 Task: Add Attachment from computer to Card Card0000000297 in Board Board0000000075 in Workspace WS0000000025 in Trello. Add Cover Purple to Card Card0000000297 in Board Board0000000075 in Workspace WS0000000025 in Trello. Add "Move Card To …" Button titled Button0000000297 to "top" of the list "To Do" to Card Card0000000297 in Board Board0000000075 in Workspace WS0000000025 in Trello. Add Description DS0000000297 to Card Card0000000297 in Board Board0000000075 in Workspace WS0000000025 in Trello. Add Comment CM0000000297 to Card Card0000000297 in Board Board0000000075 in Workspace WS0000000025 in Trello
Action: Mouse moved to (325, 216)
Screenshot: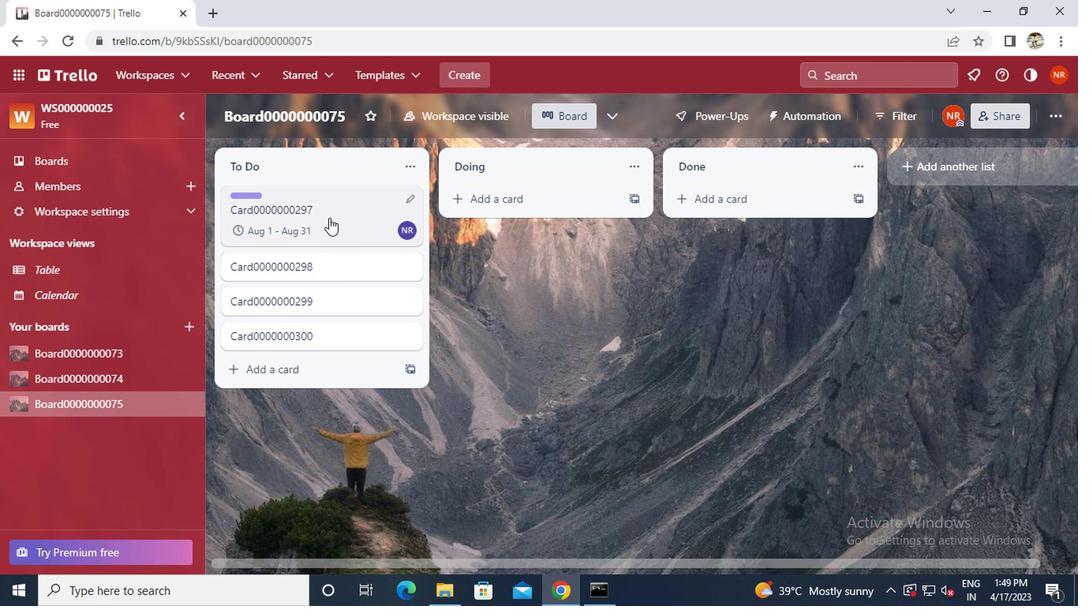 
Action: Mouse pressed left at (325, 216)
Screenshot: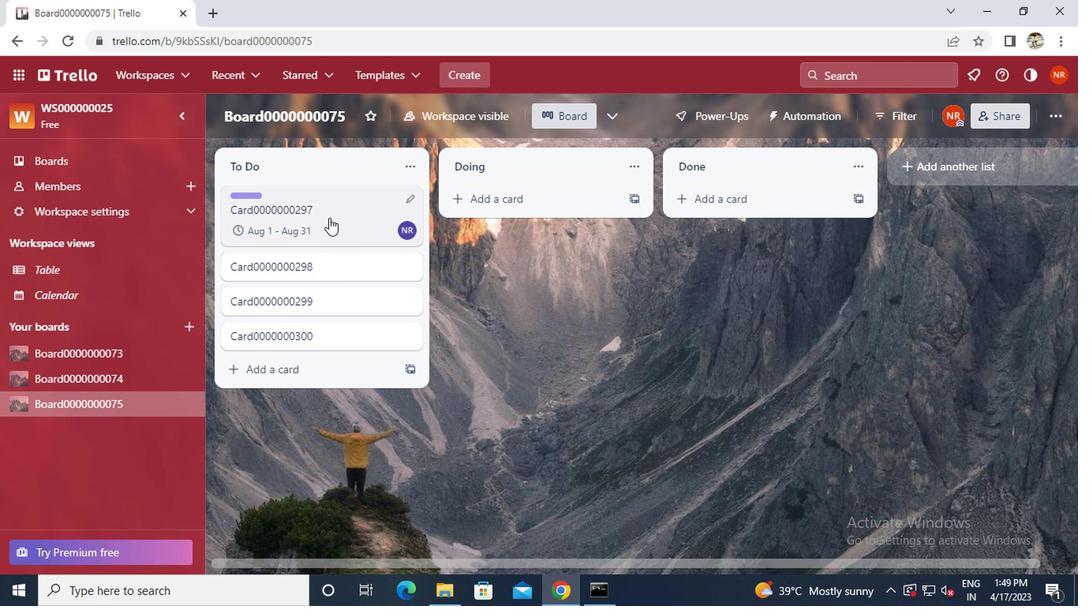 
Action: Mouse moved to (718, 324)
Screenshot: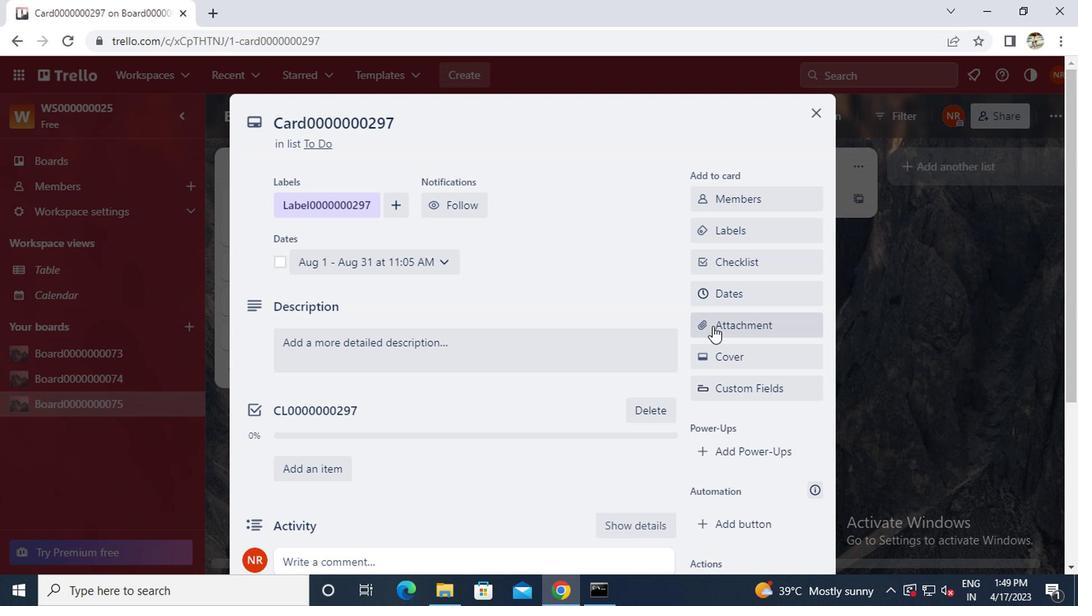 
Action: Mouse pressed left at (718, 324)
Screenshot: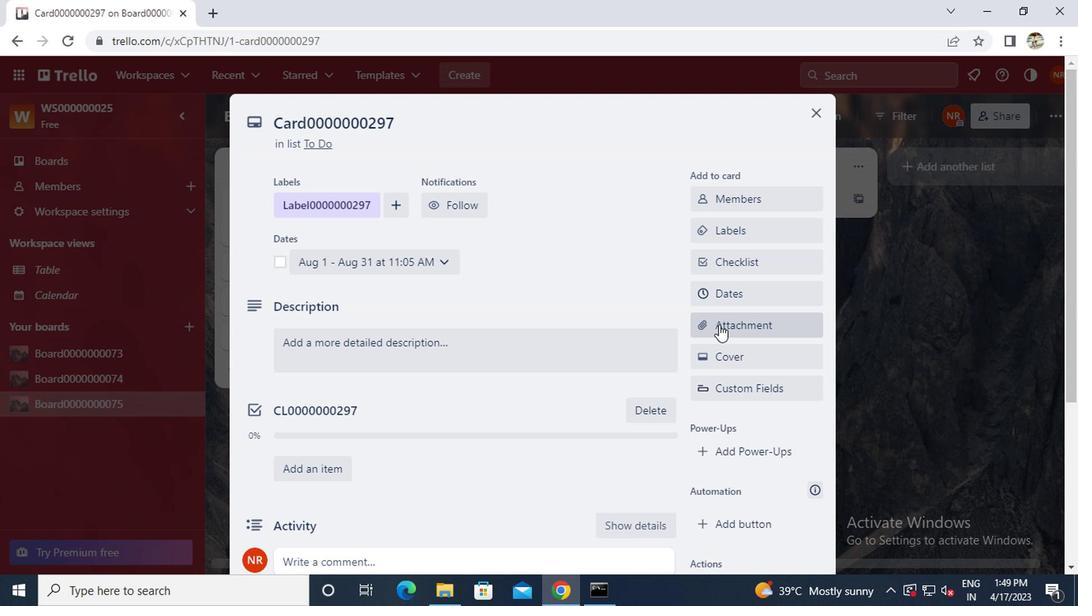 
Action: Mouse moved to (714, 151)
Screenshot: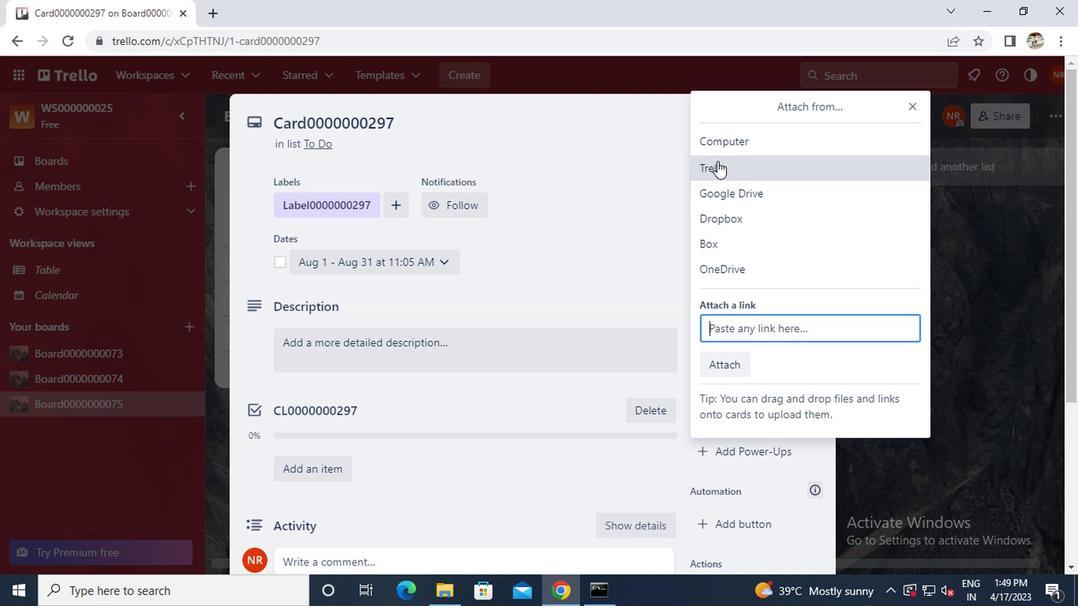 
Action: Mouse pressed left at (714, 151)
Screenshot: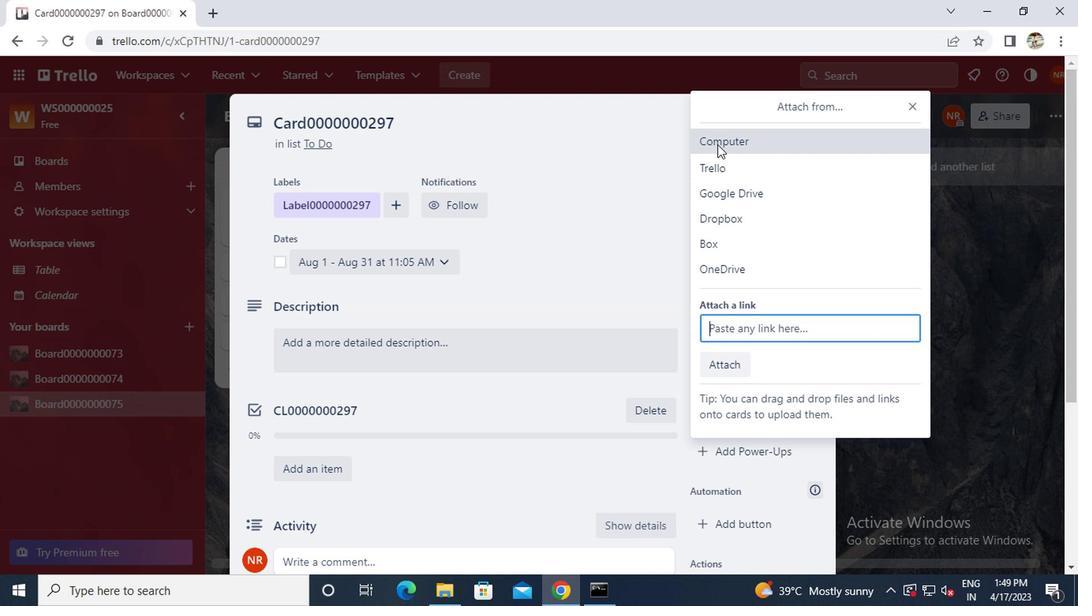 
Action: Mouse moved to (304, 194)
Screenshot: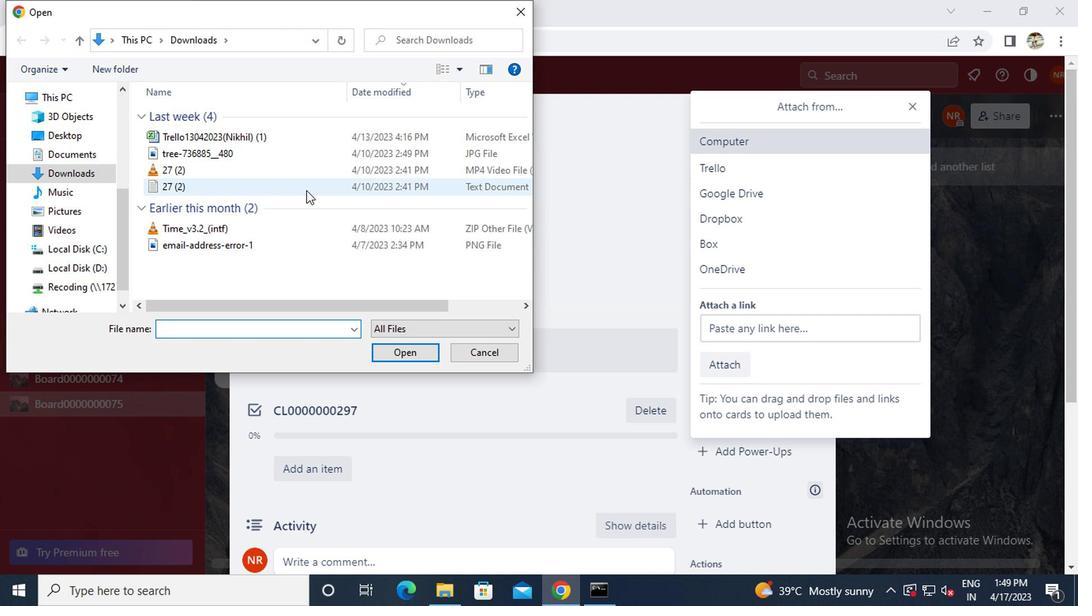 
Action: Mouse pressed left at (304, 194)
Screenshot: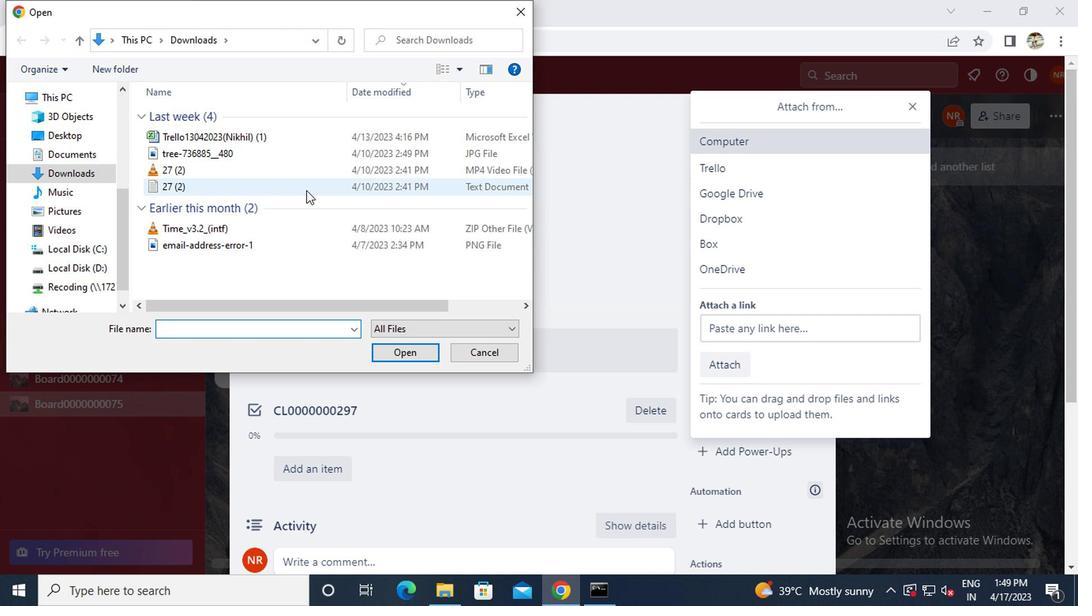 
Action: Mouse moved to (400, 354)
Screenshot: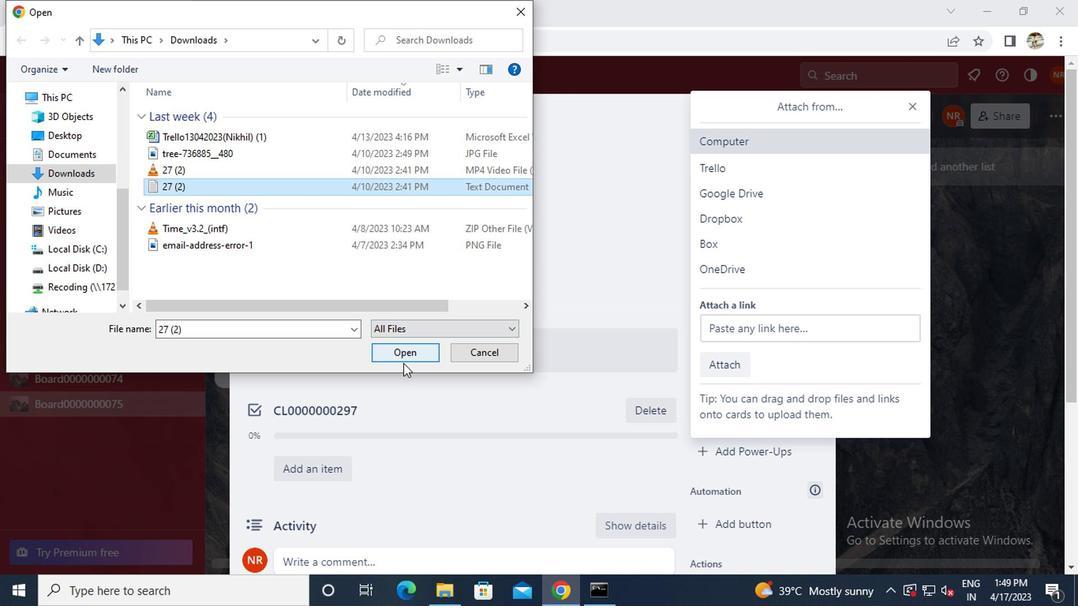 
Action: Mouse pressed left at (400, 354)
Screenshot: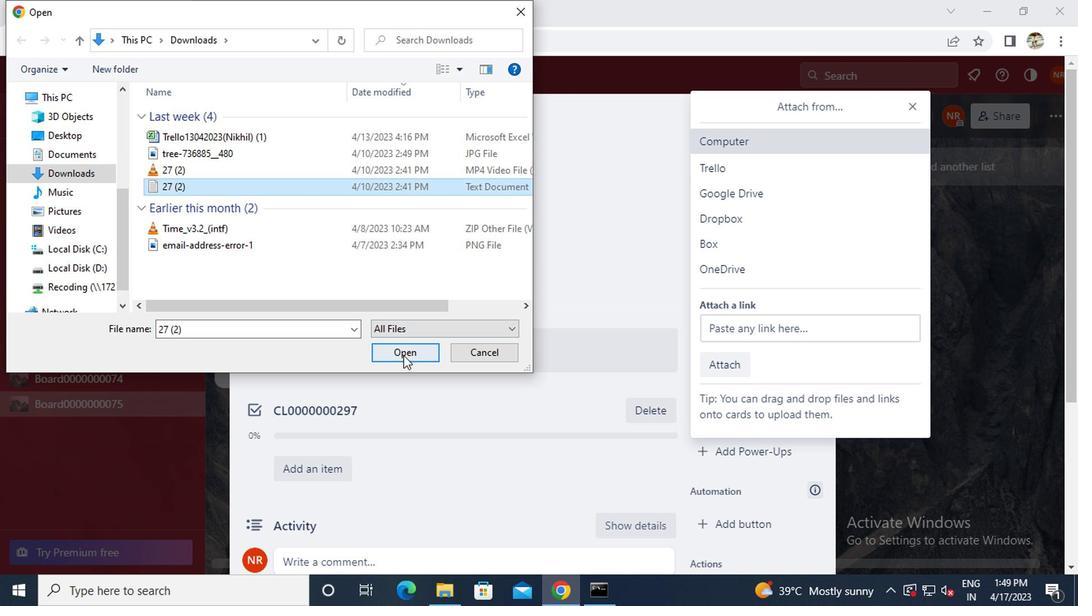 
Action: Mouse moved to (712, 354)
Screenshot: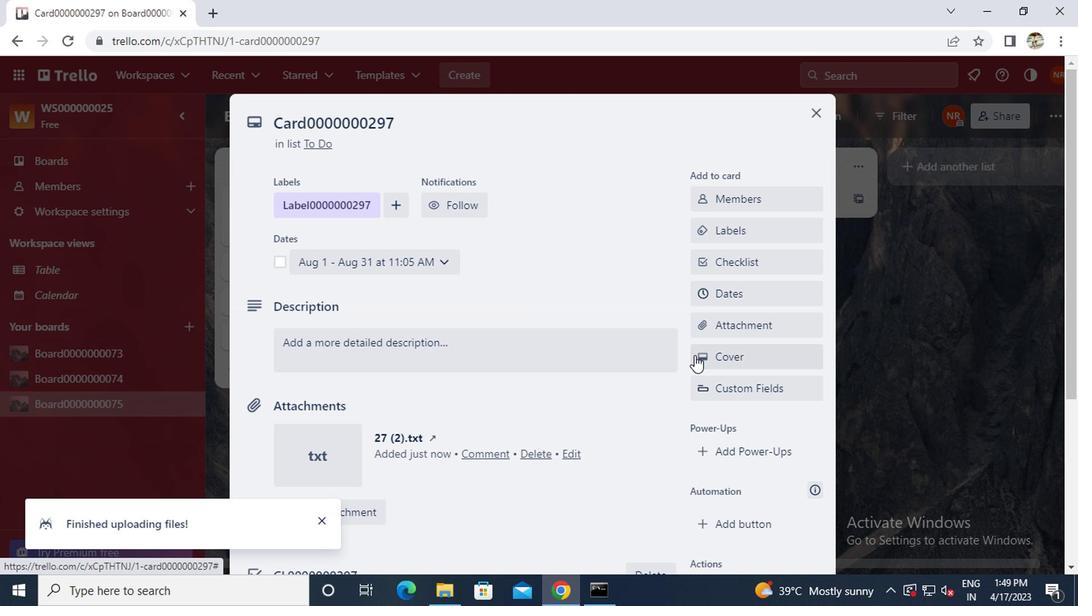 
Action: Mouse pressed left at (712, 354)
Screenshot: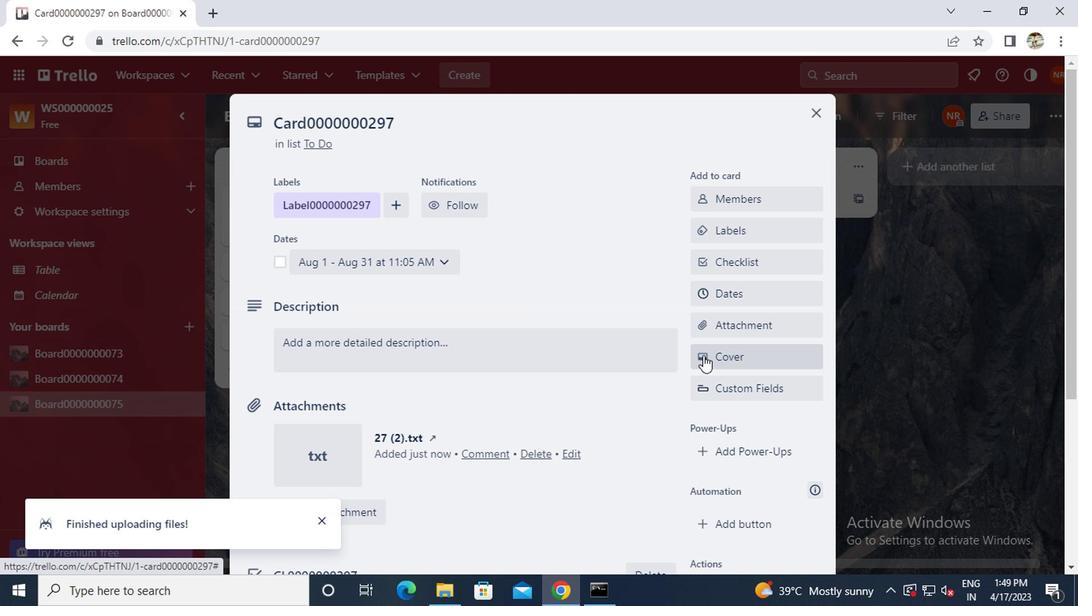 
Action: Mouse moved to (900, 257)
Screenshot: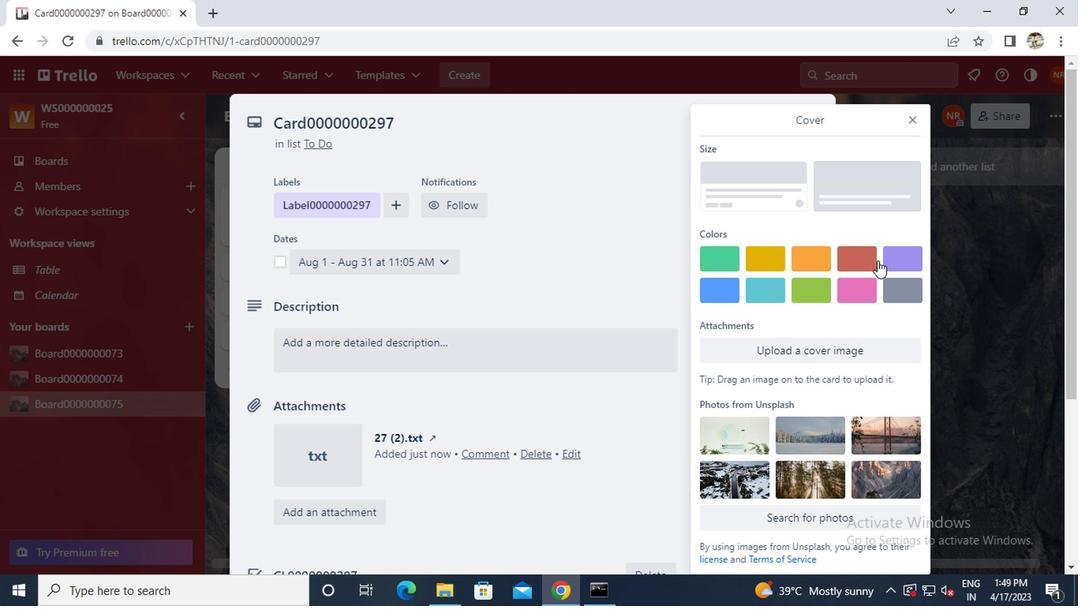 
Action: Mouse pressed left at (900, 257)
Screenshot: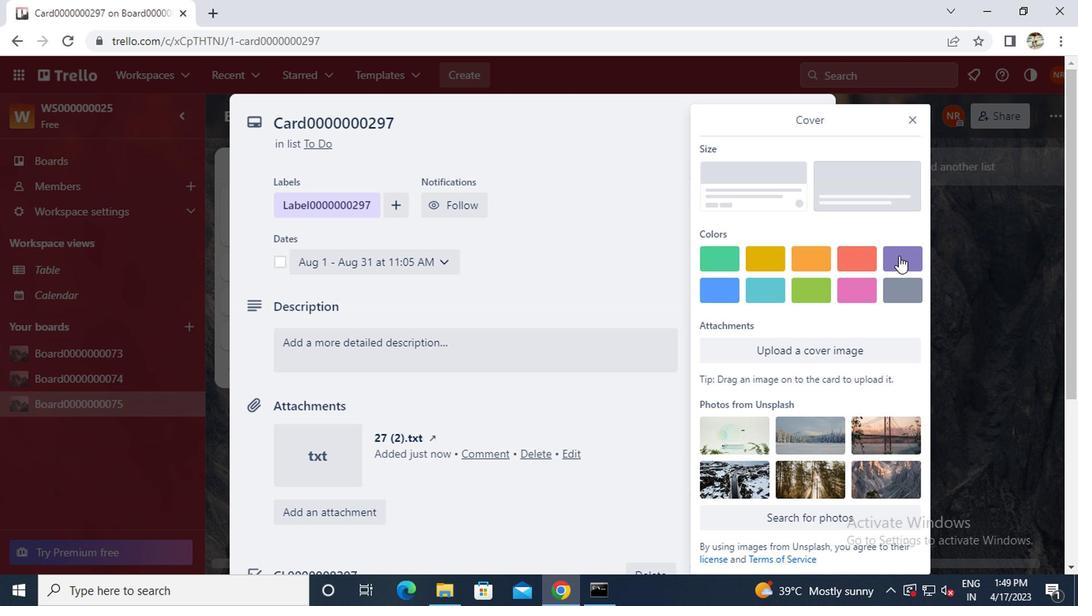 
Action: Mouse moved to (908, 118)
Screenshot: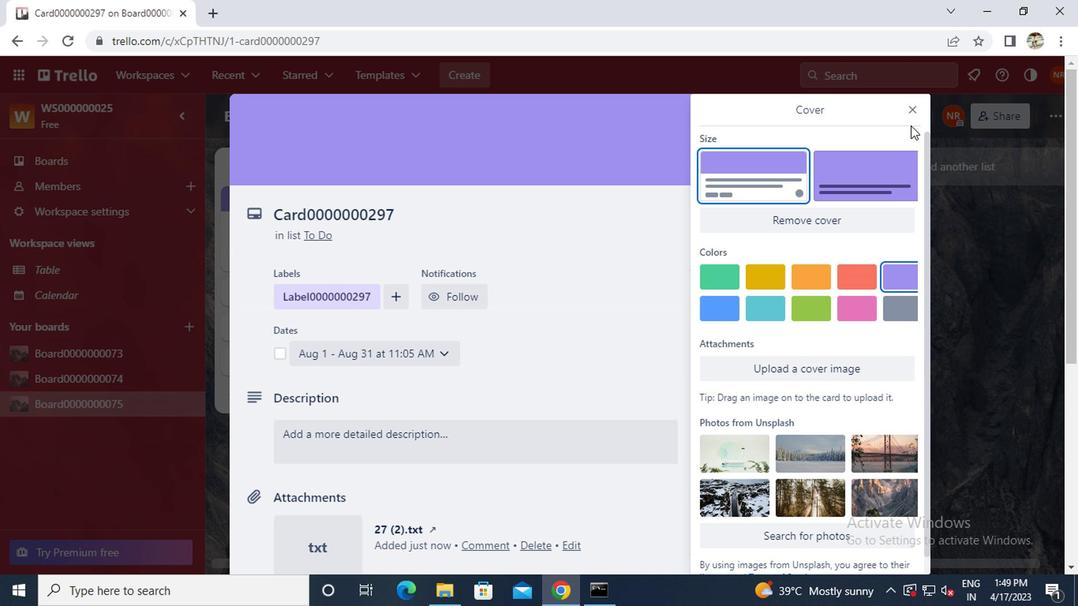
Action: Mouse pressed left at (908, 118)
Screenshot: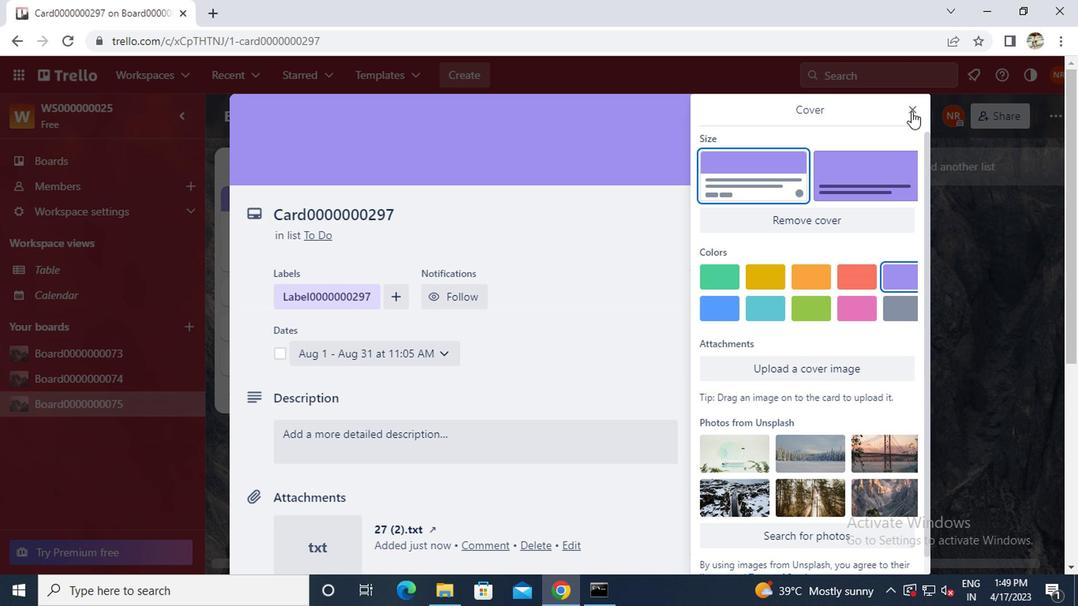 
Action: Mouse moved to (734, 339)
Screenshot: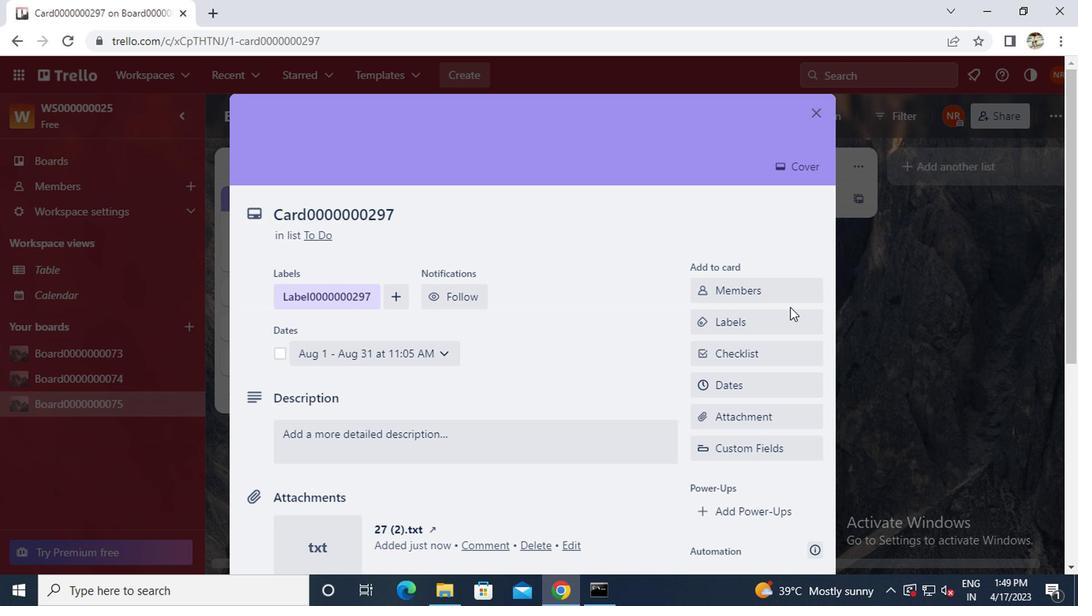 
Action: Mouse scrolled (734, 339) with delta (0, 0)
Screenshot: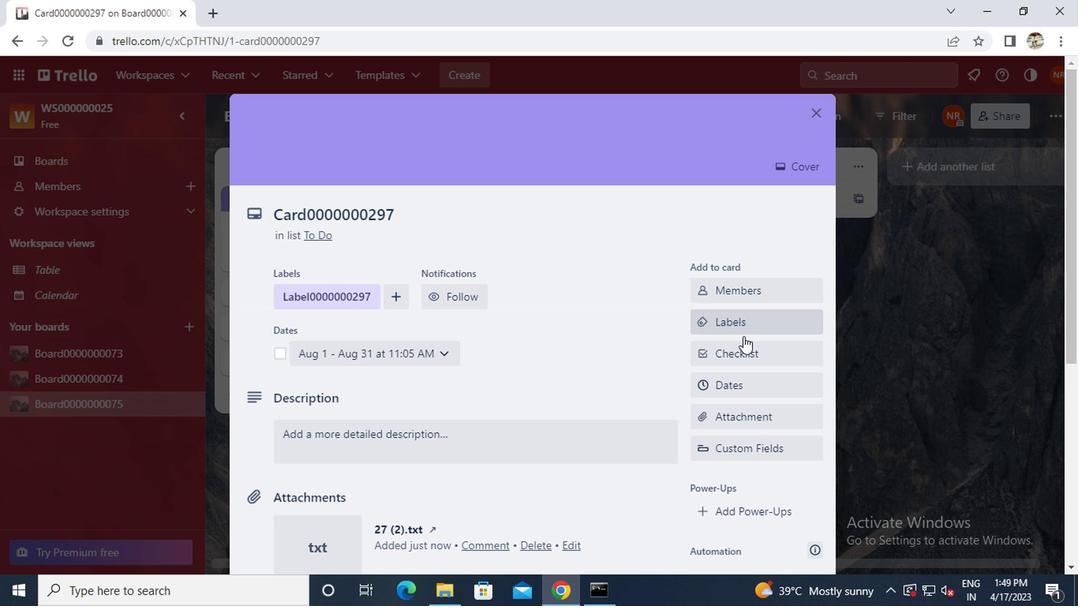 
Action: Mouse scrolled (734, 339) with delta (0, 0)
Screenshot: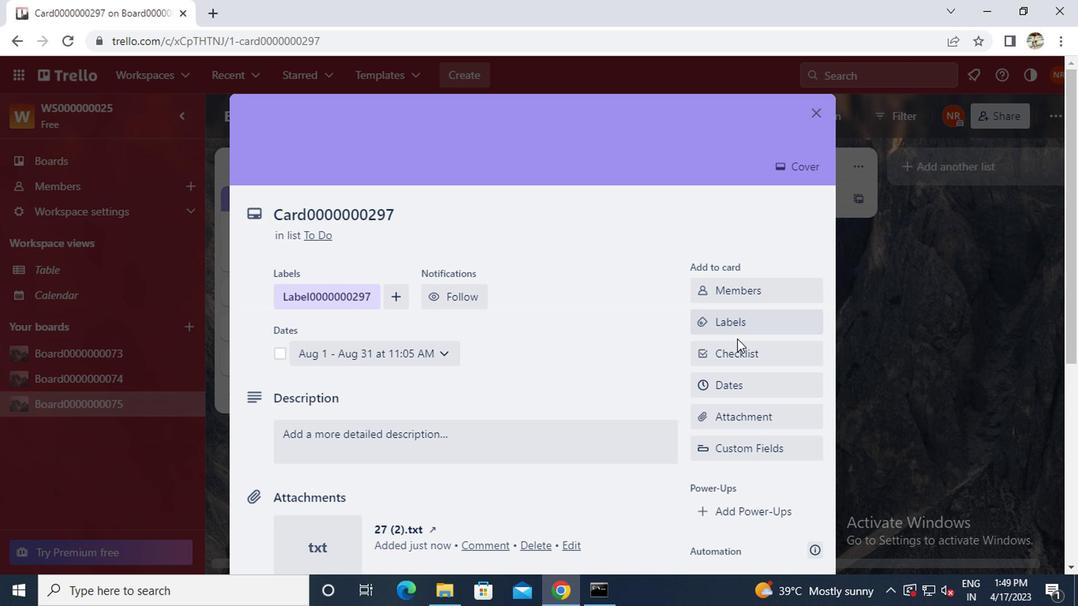 
Action: Mouse scrolled (734, 339) with delta (0, 0)
Screenshot: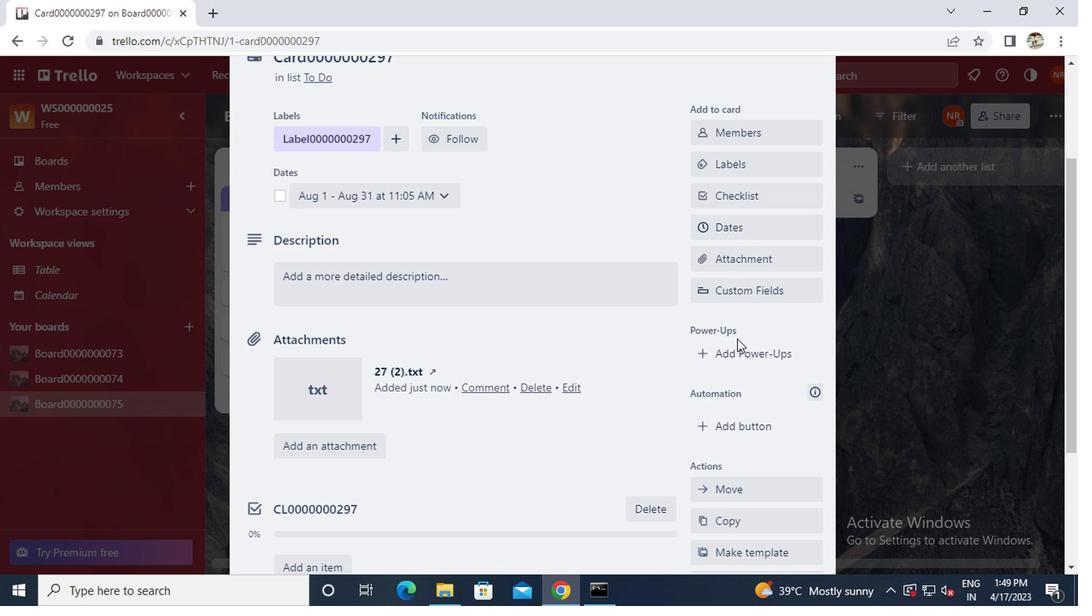 
Action: Mouse scrolled (734, 339) with delta (0, 0)
Screenshot: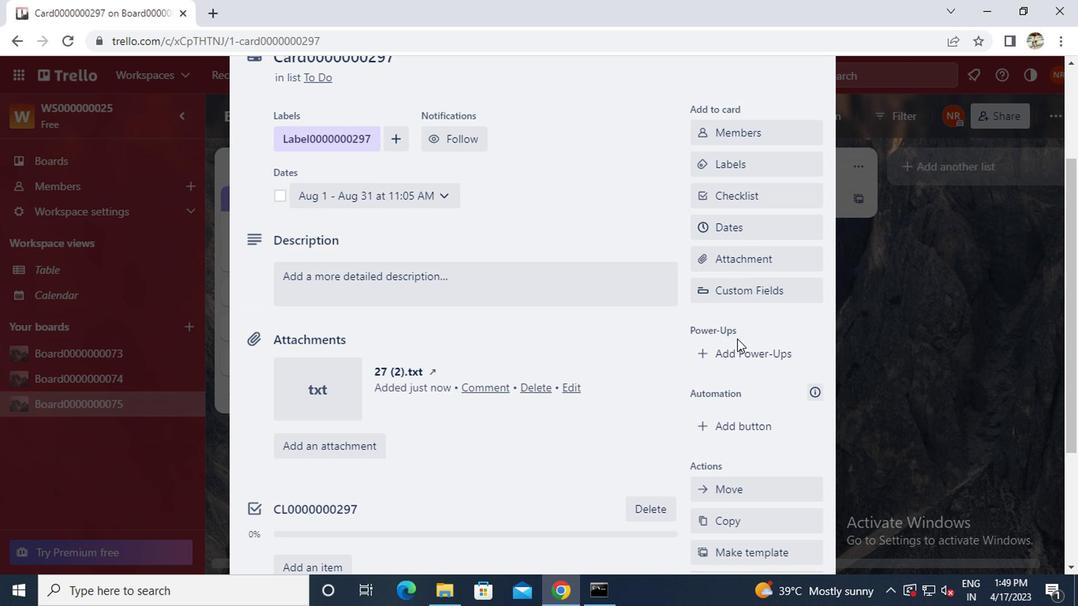 
Action: Mouse moved to (734, 269)
Screenshot: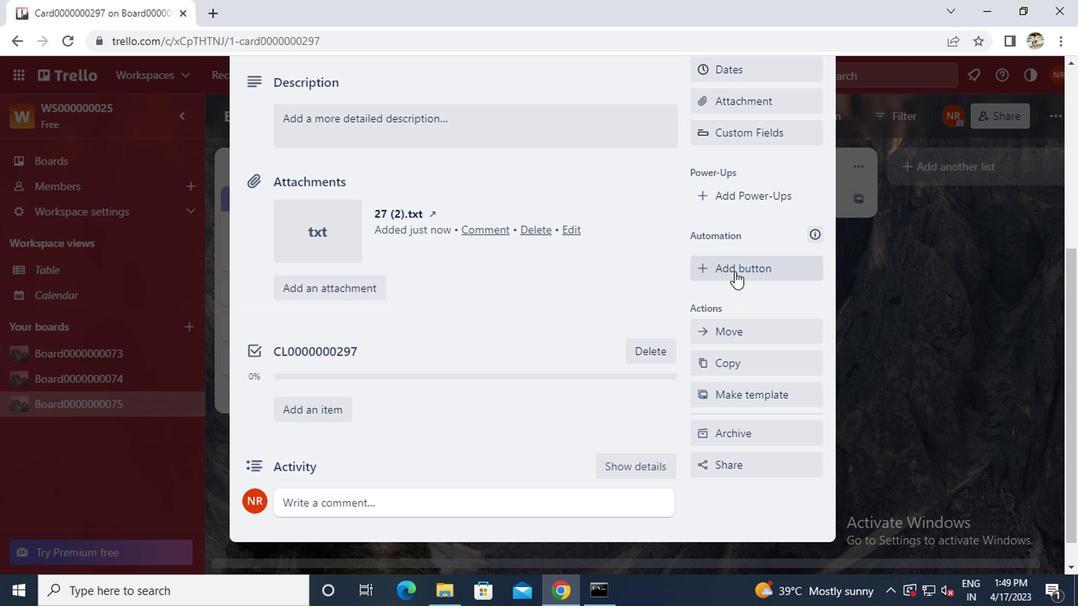 
Action: Mouse pressed left at (734, 269)
Screenshot: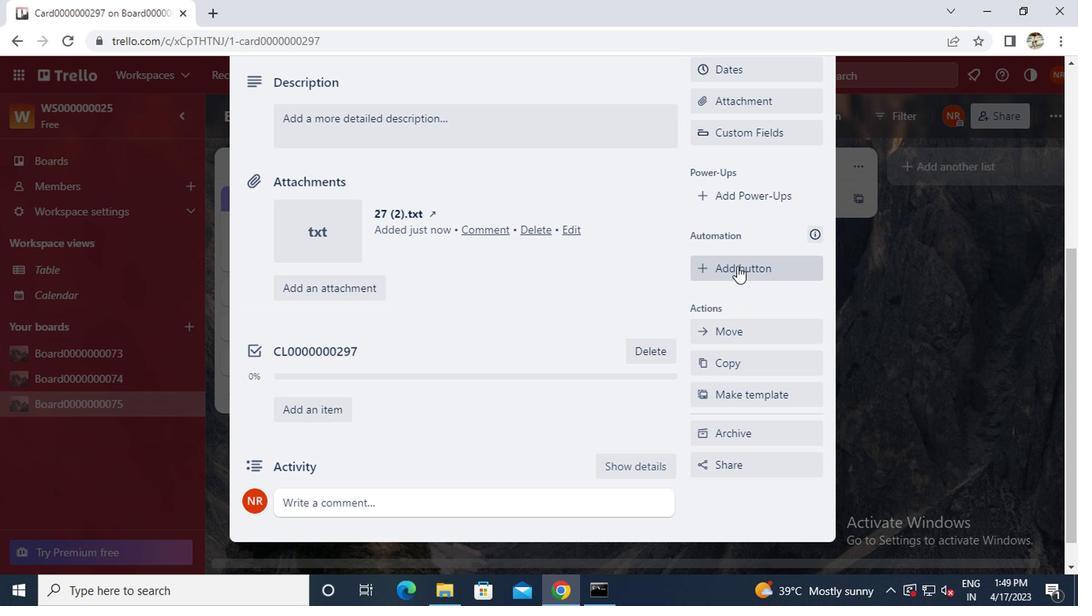 
Action: Mouse moved to (735, 197)
Screenshot: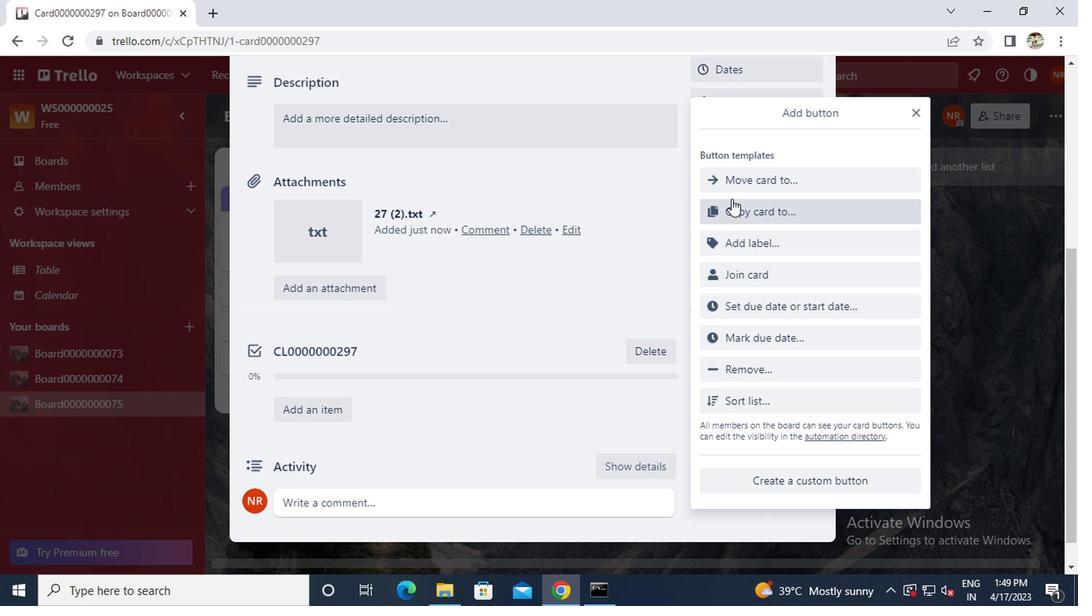 
Action: Mouse pressed left at (735, 197)
Screenshot: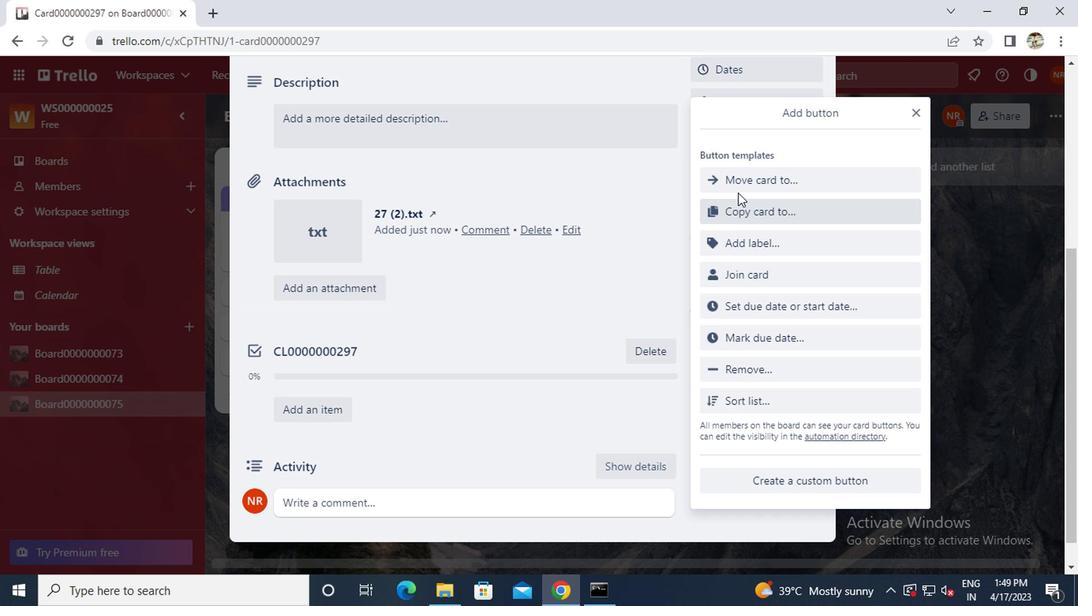 
Action: Mouse moved to (736, 191)
Screenshot: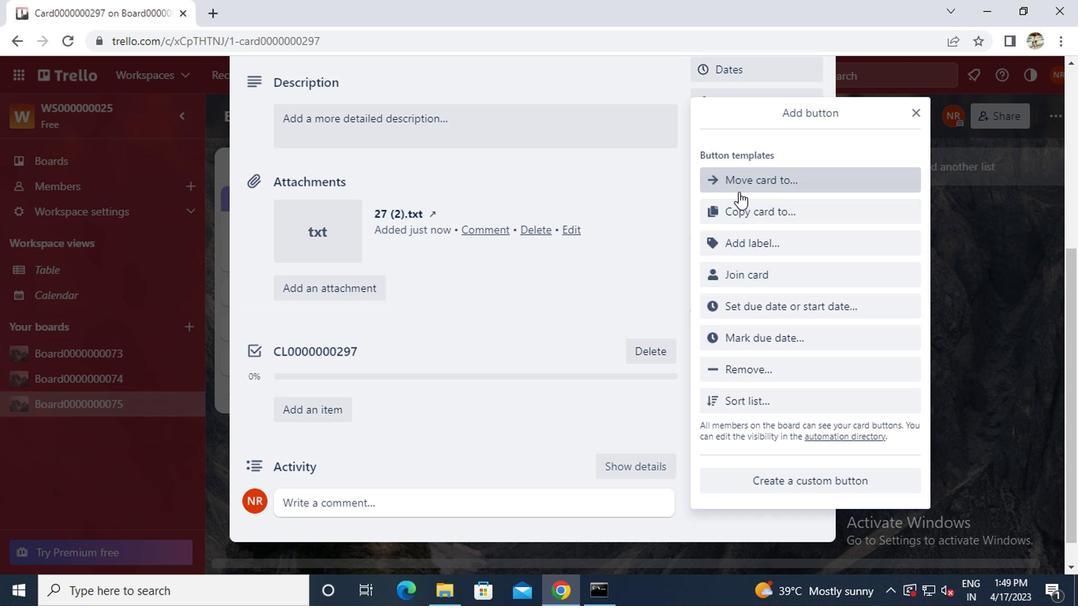 
Action: Key pressed b<Key.caps_lock>utton0000000297
Screenshot: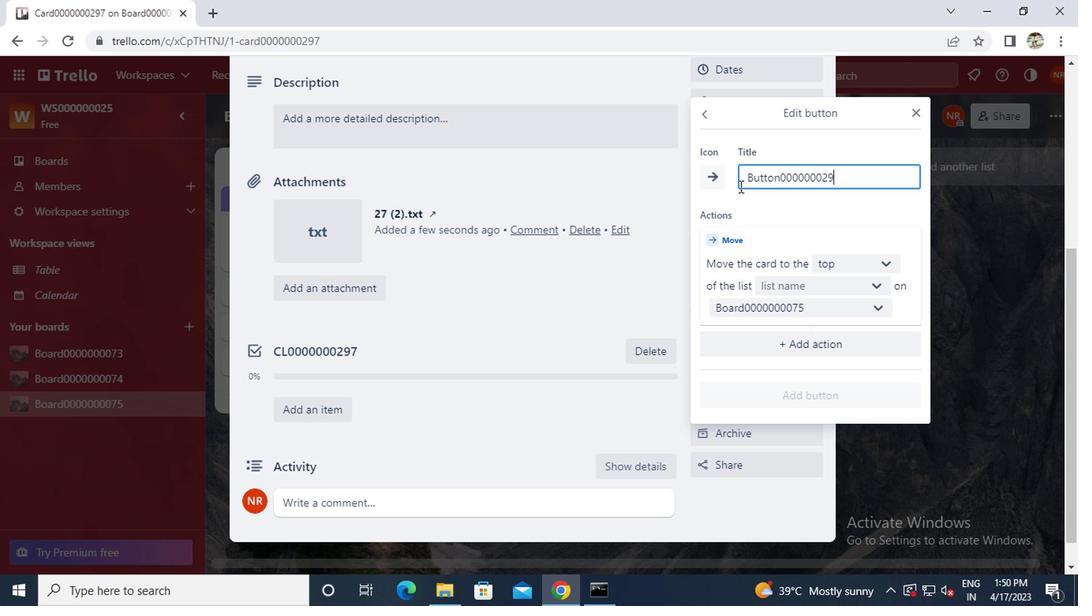 
Action: Mouse moved to (803, 287)
Screenshot: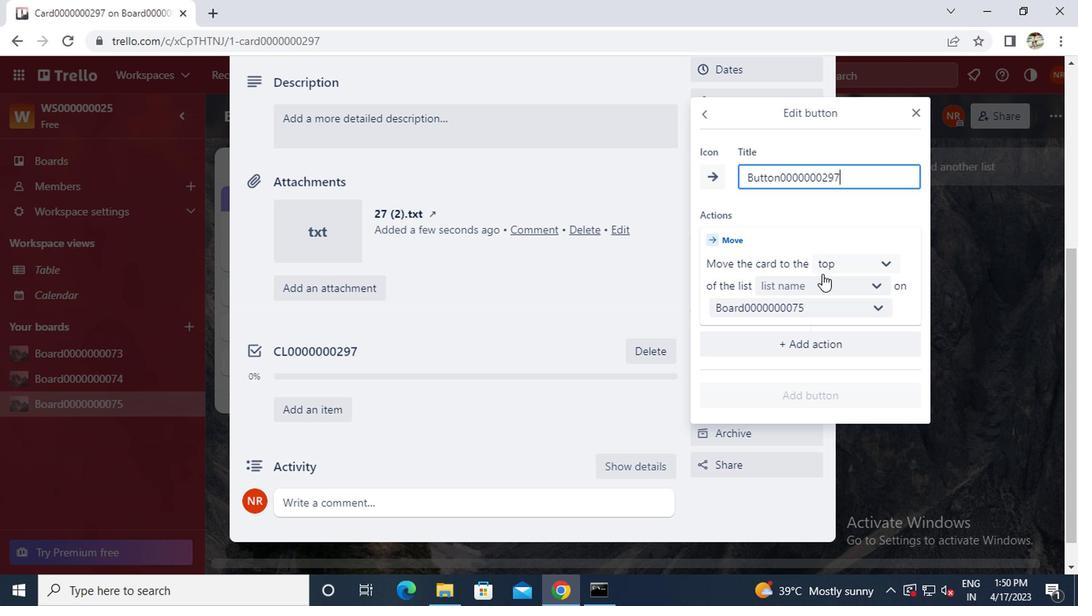 
Action: Mouse pressed left at (803, 287)
Screenshot: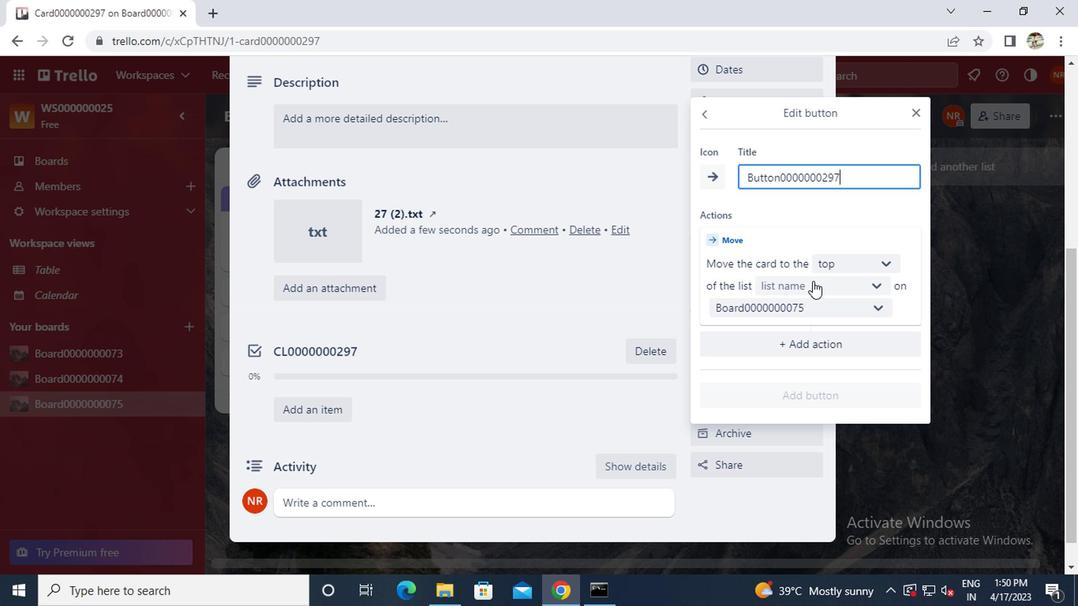 
Action: Mouse moved to (792, 322)
Screenshot: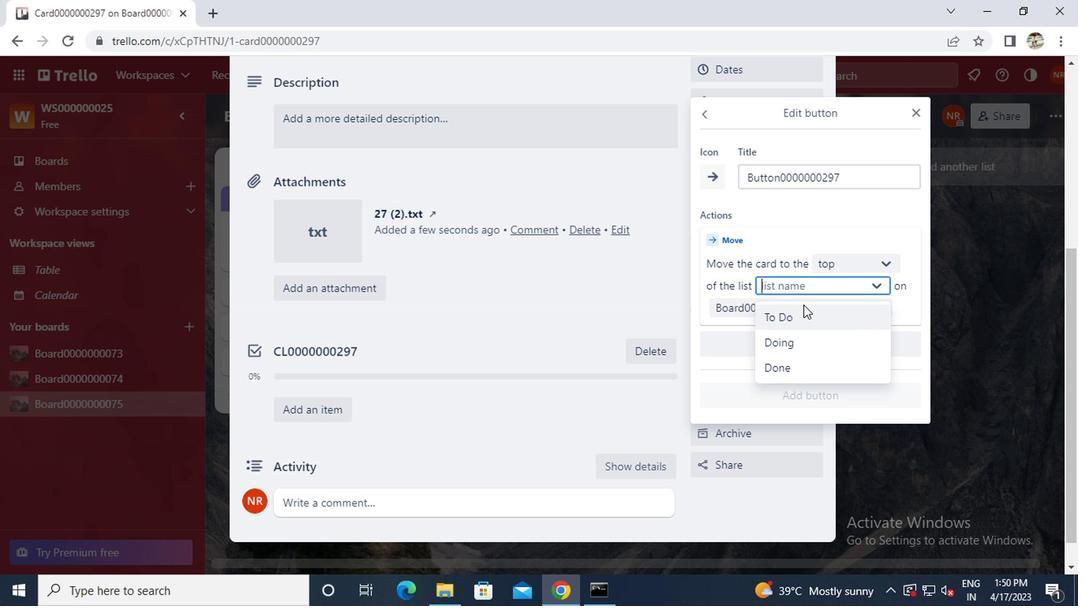 
Action: Mouse pressed left at (792, 322)
Screenshot: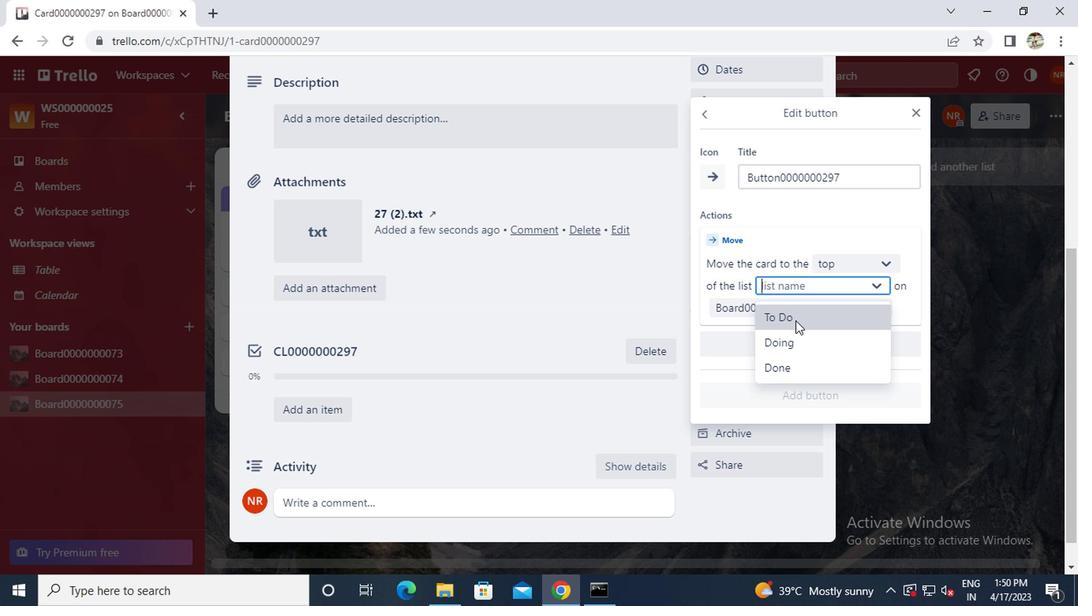 
Action: Mouse moved to (790, 397)
Screenshot: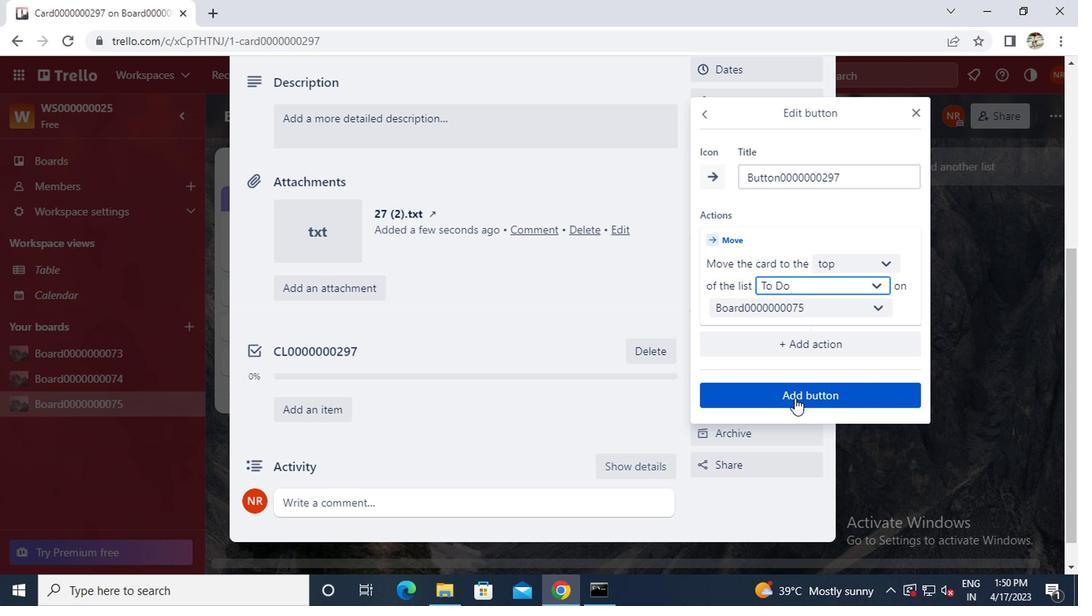 
Action: Mouse pressed left at (790, 397)
Screenshot: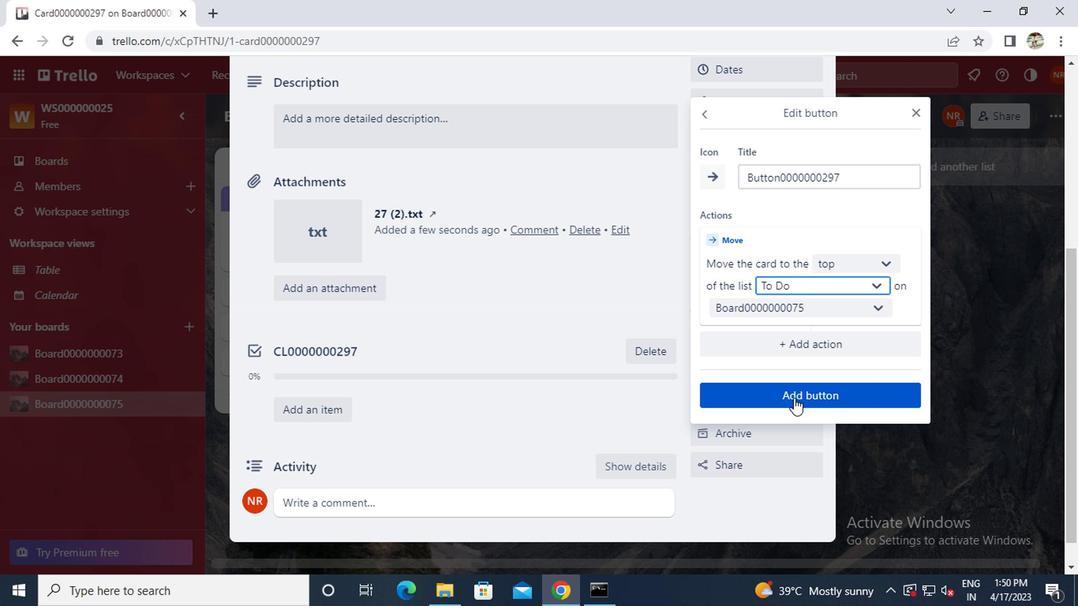 
Action: Mouse moved to (571, 360)
Screenshot: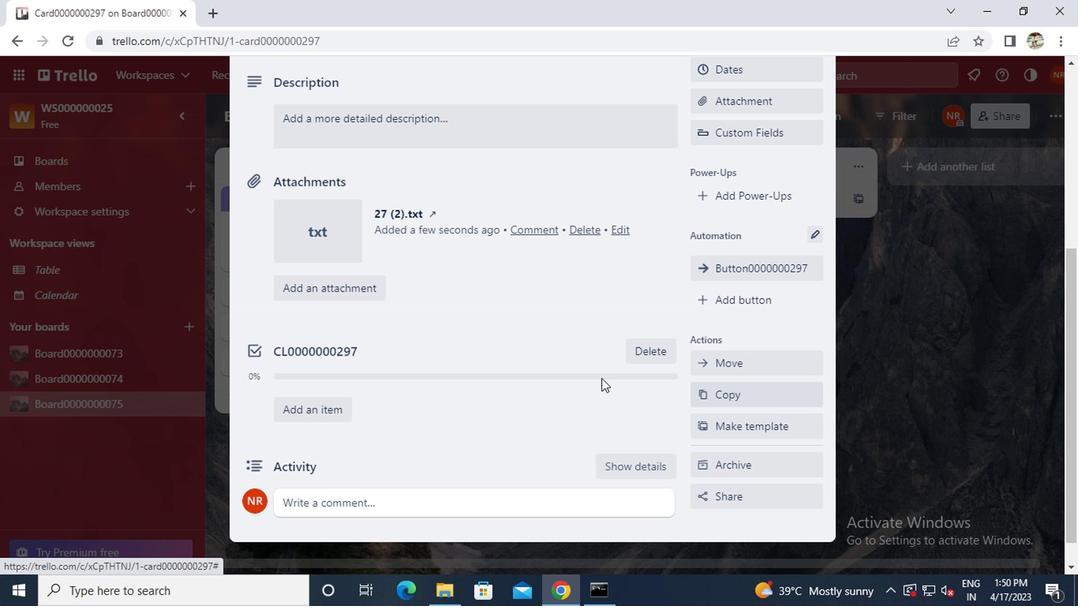 
Action: Mouse scrolled (571, 361) with delta (0, 0)
Screenshot: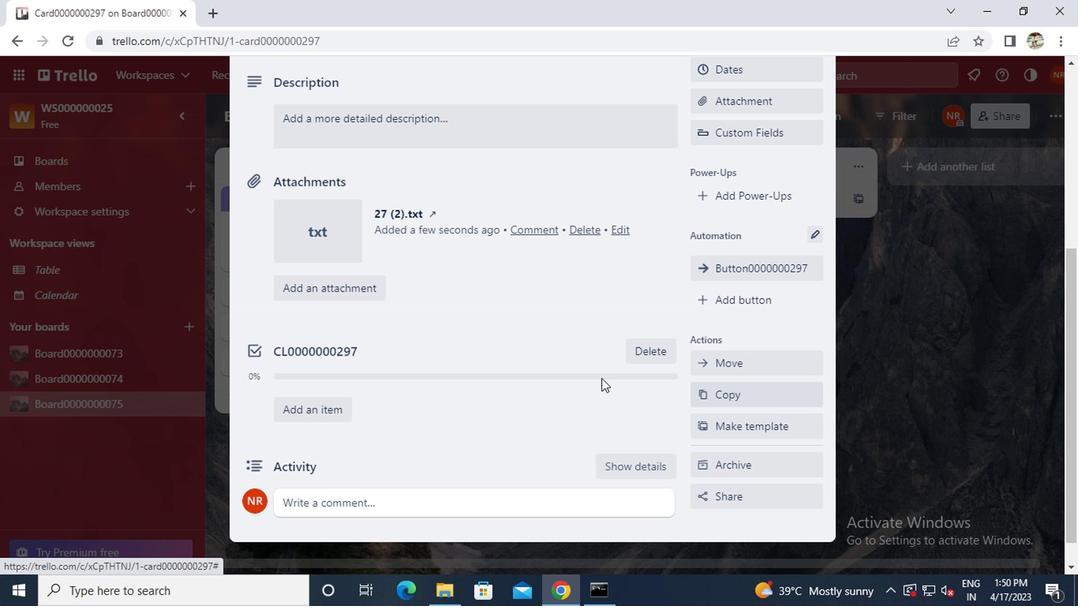 
Action: Mouse moved to (562, 352)
Screenshot: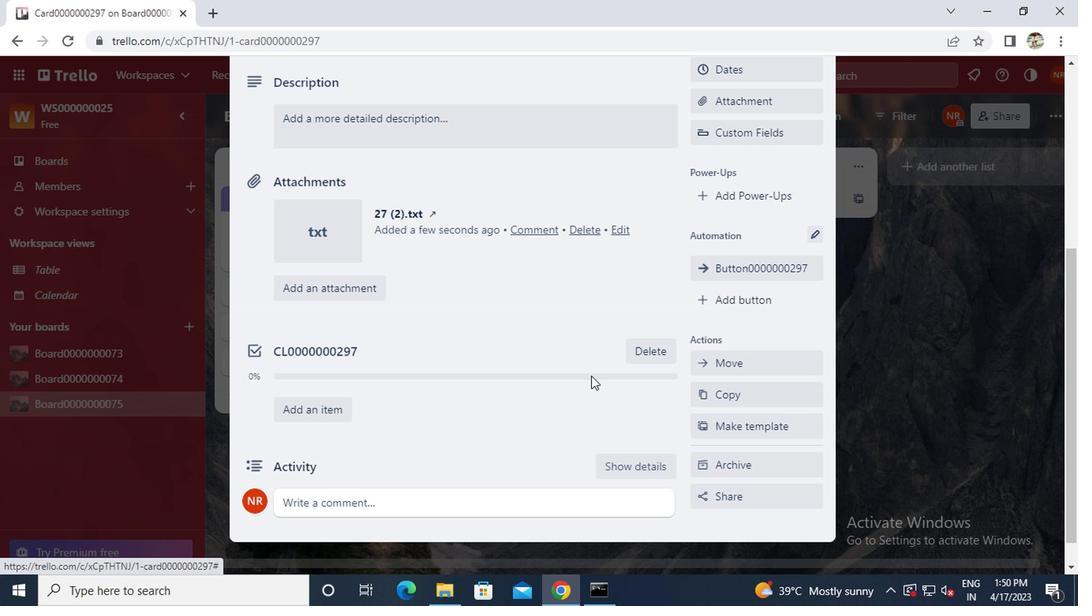 
Action: Mouse scrolled (562, 352) with delta (0, 0)
Screenshot: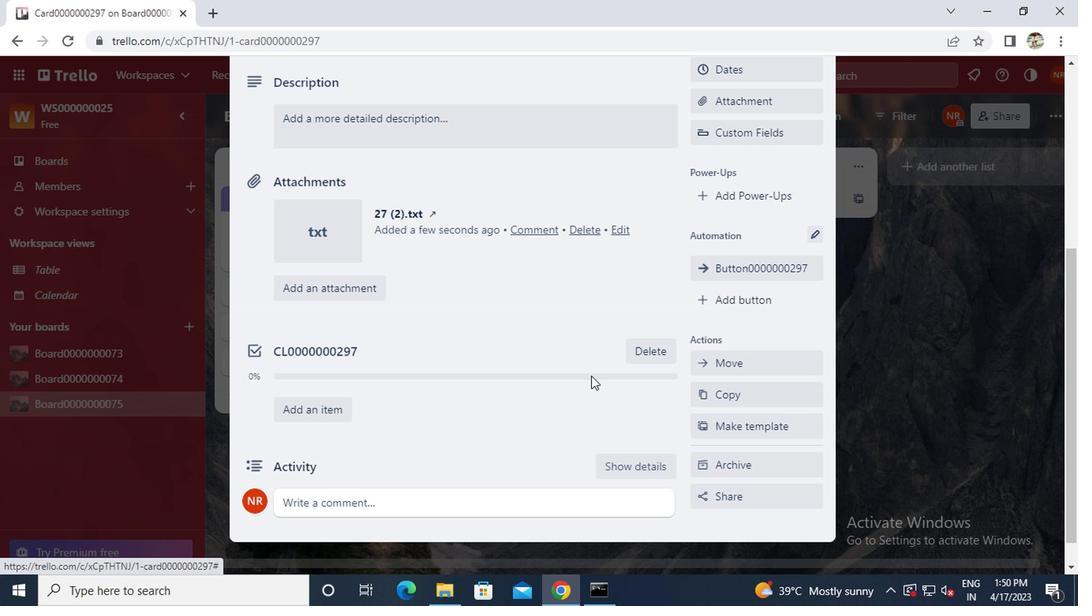 
Action: Mouse moved to (452, 278)
Screenshot: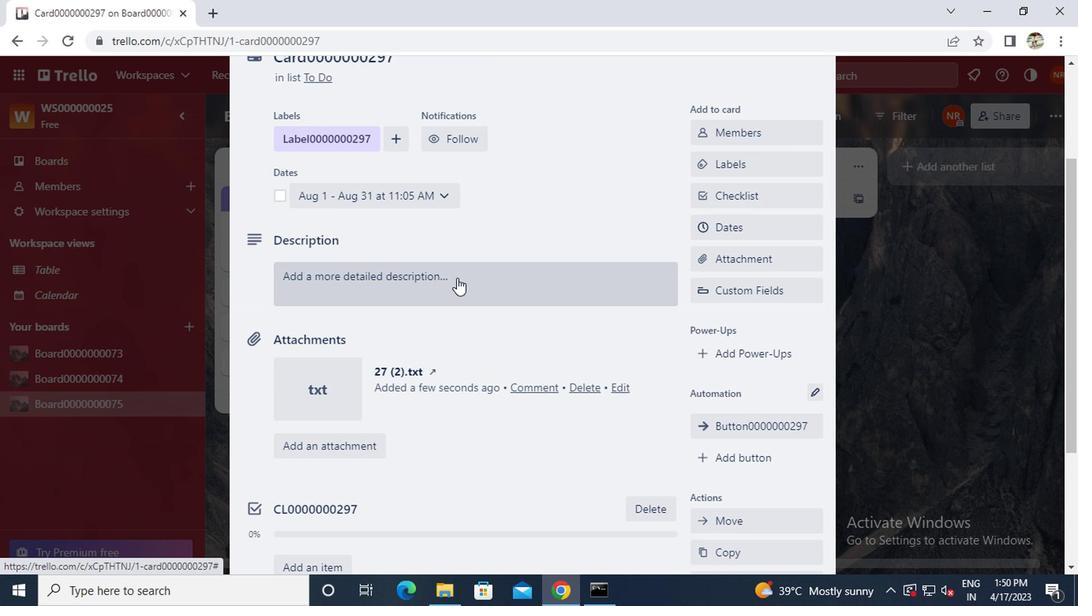 
Action: Mouse pressed left at (452, 278)
Screenshot: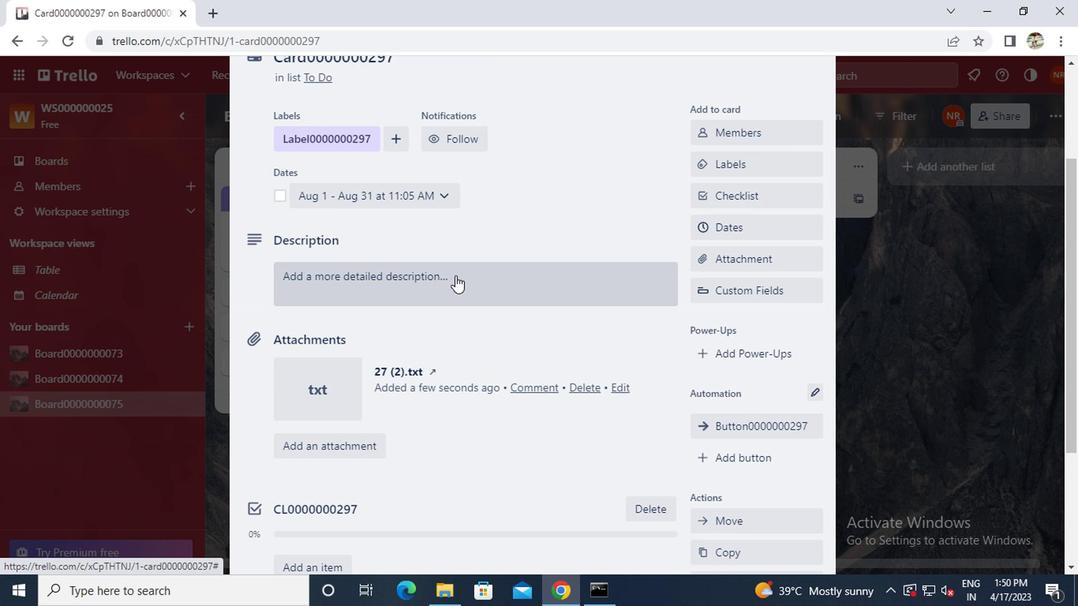 
Action: Key pressed <Key.caps_lock>ds0000000297
Screenshot: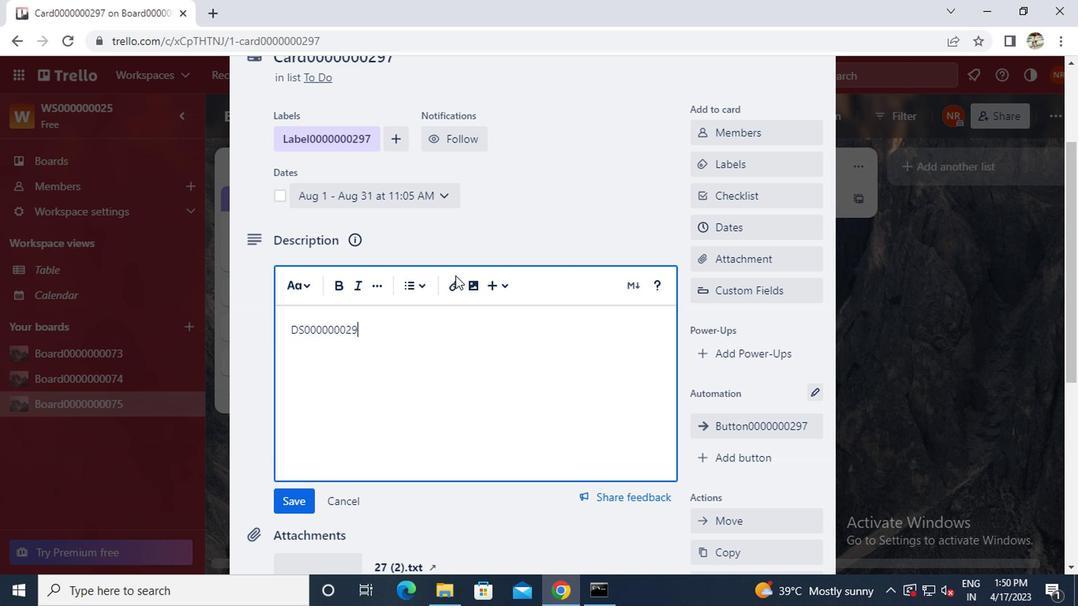
Action: Mouse moved to (295, 494)
Screenshot: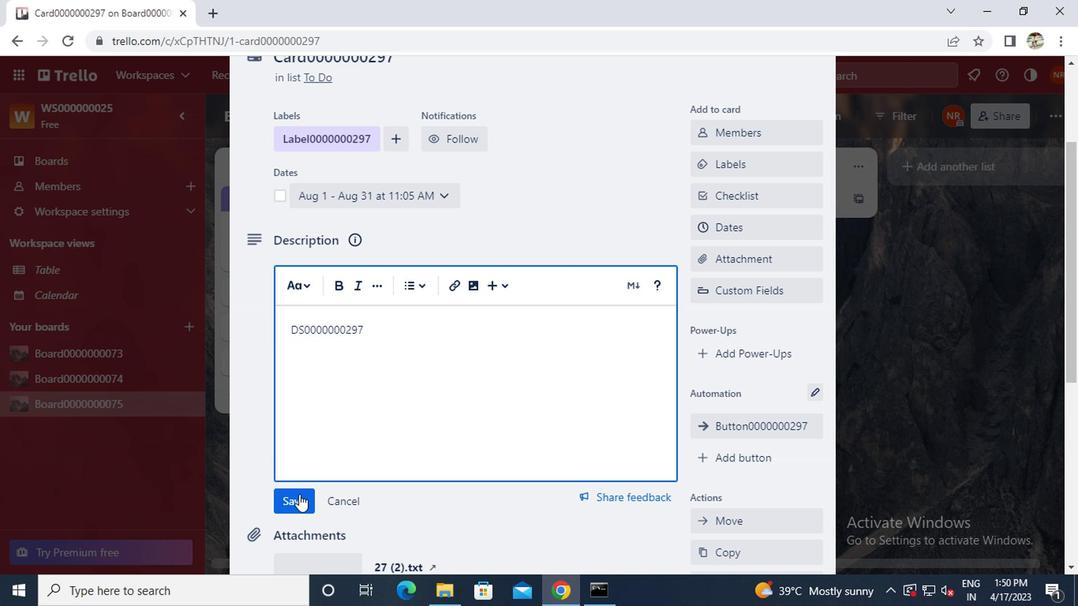 
Action: Mouse pressed left at (295, 494)
Screenshot: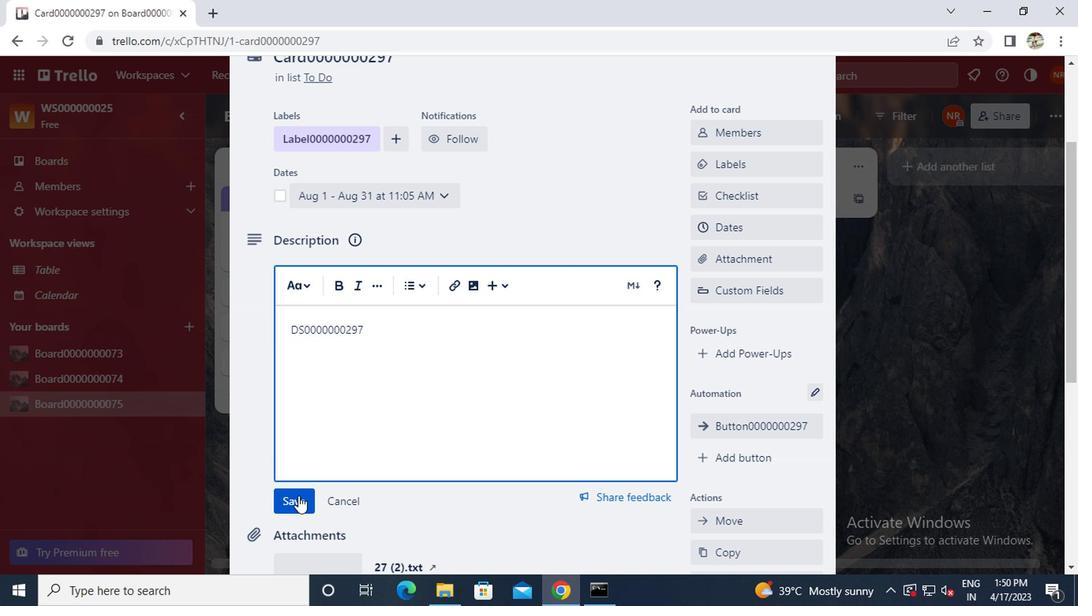 
Action: Mouse moved to (295, 498)
Screenshot: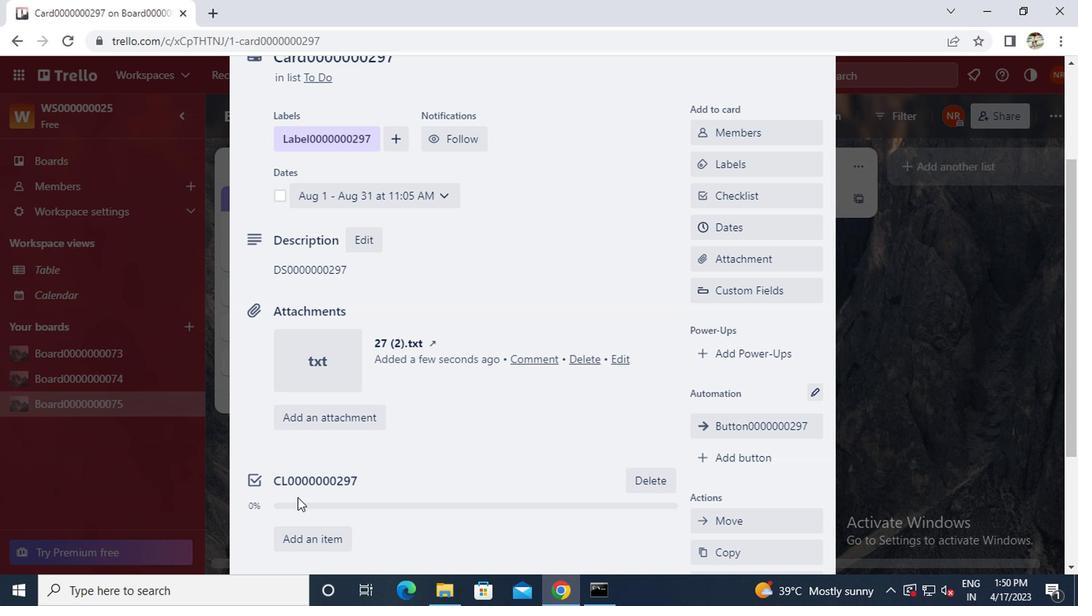 
Action: Mouse scrolled (295, 497) with delta (0, -1)
Screenshot: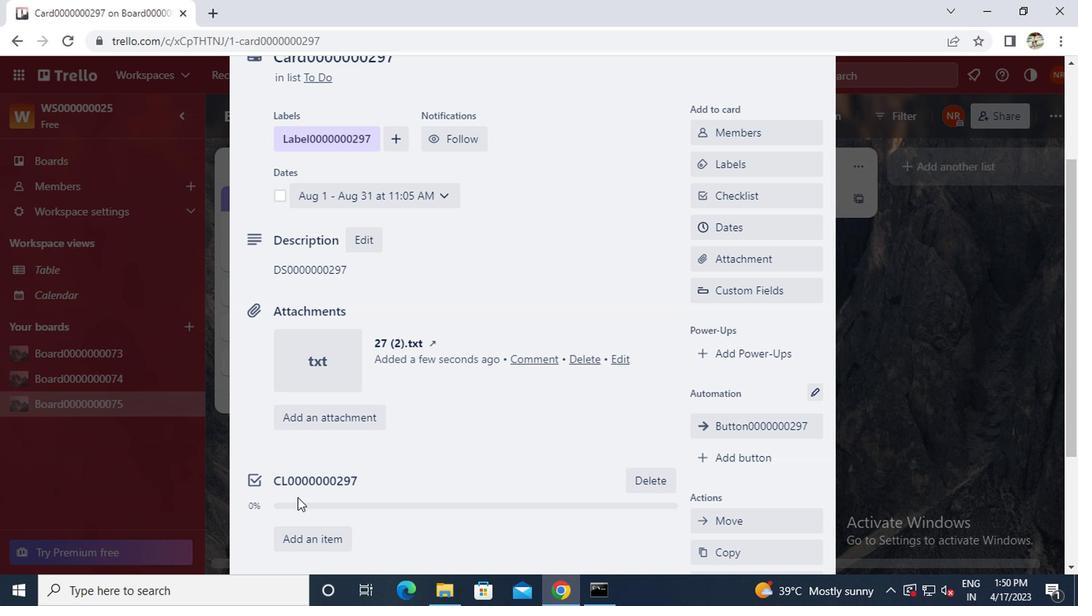 
Action: Mouse scrolled (295, 497) with delta (0, -1)
Screenshot: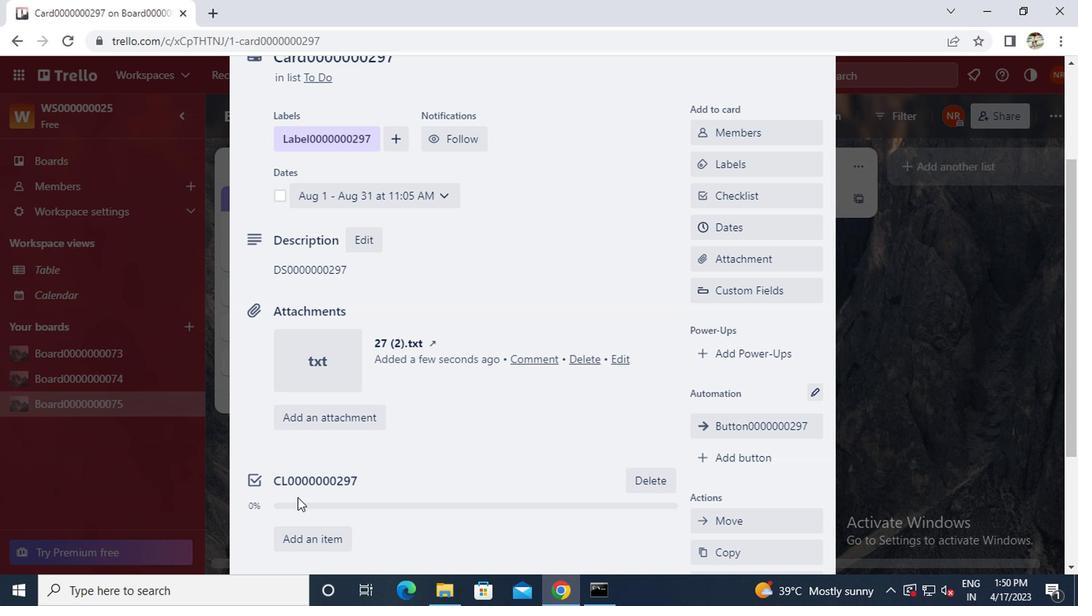 
Action: Mouse scrolled (295, 497) with delta (0, -1)
Screenshot: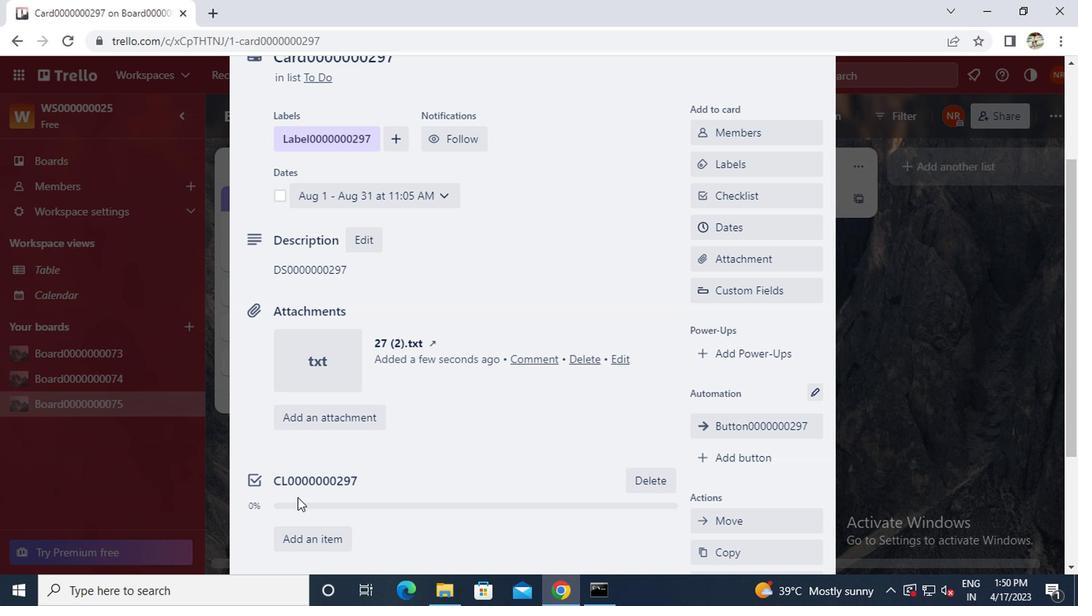 
Action: Mouse moved to (321, 454)
Screenshot: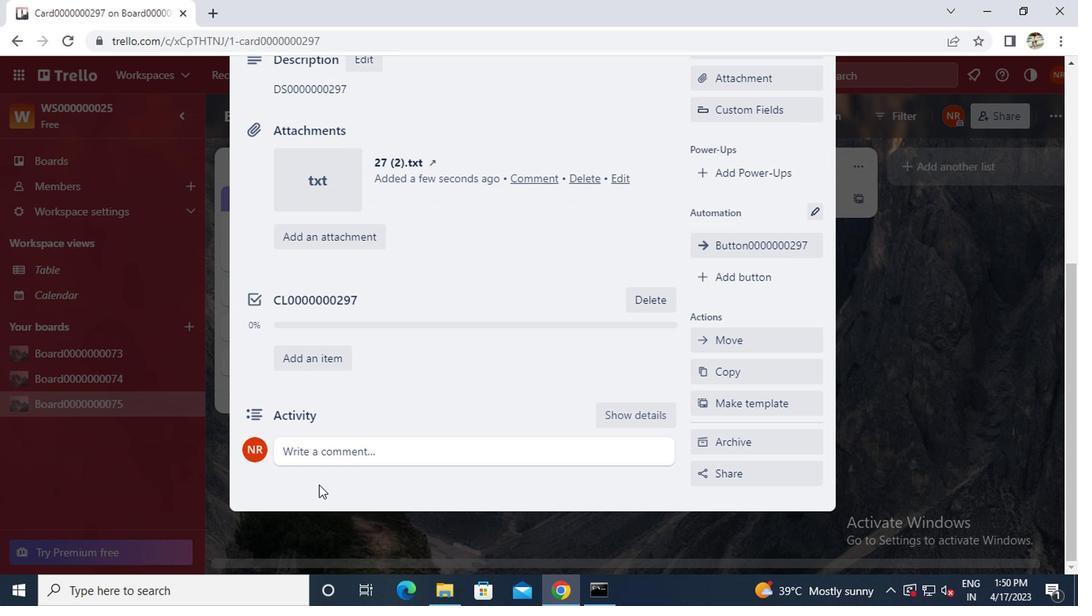 
Action: Mouse pressed left at (321, 454)
Screenshot: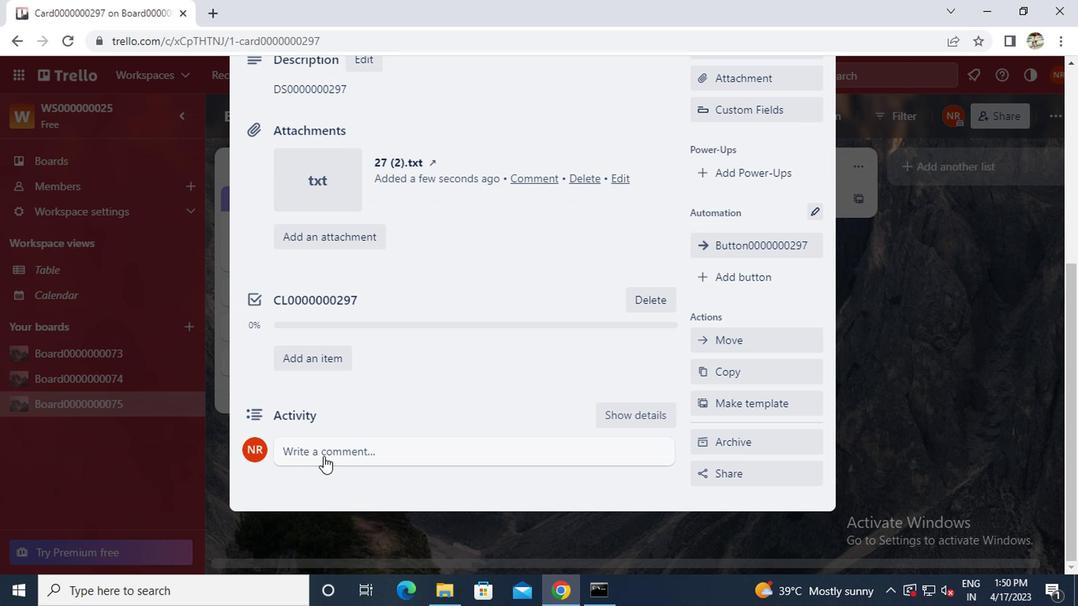 
Action: Key pressed cm0000000297
Screenshot: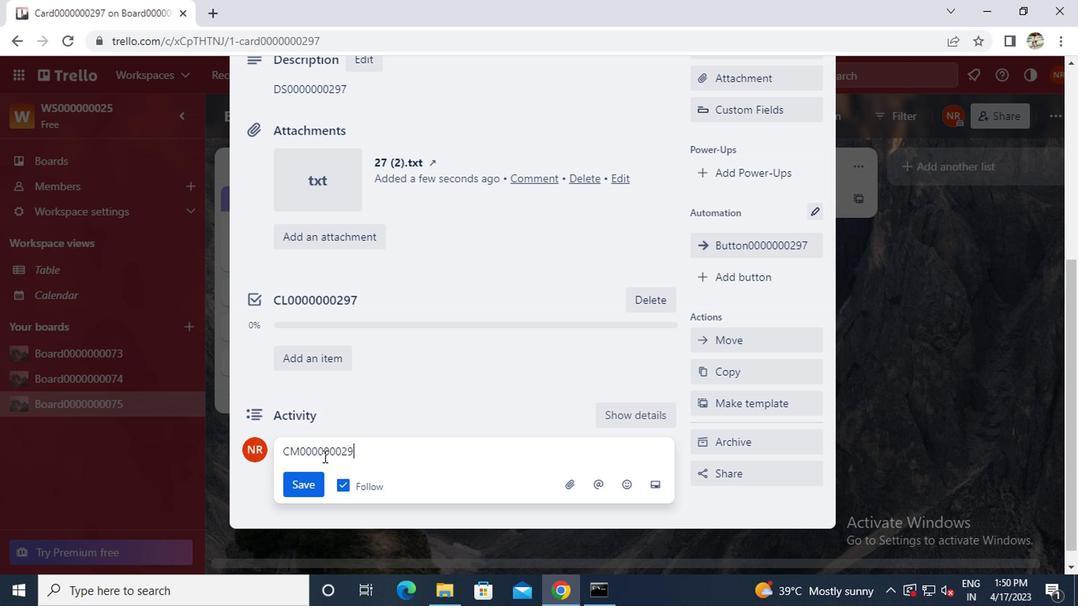 
Action: Mouse moved to (304, 485)
Screenshot: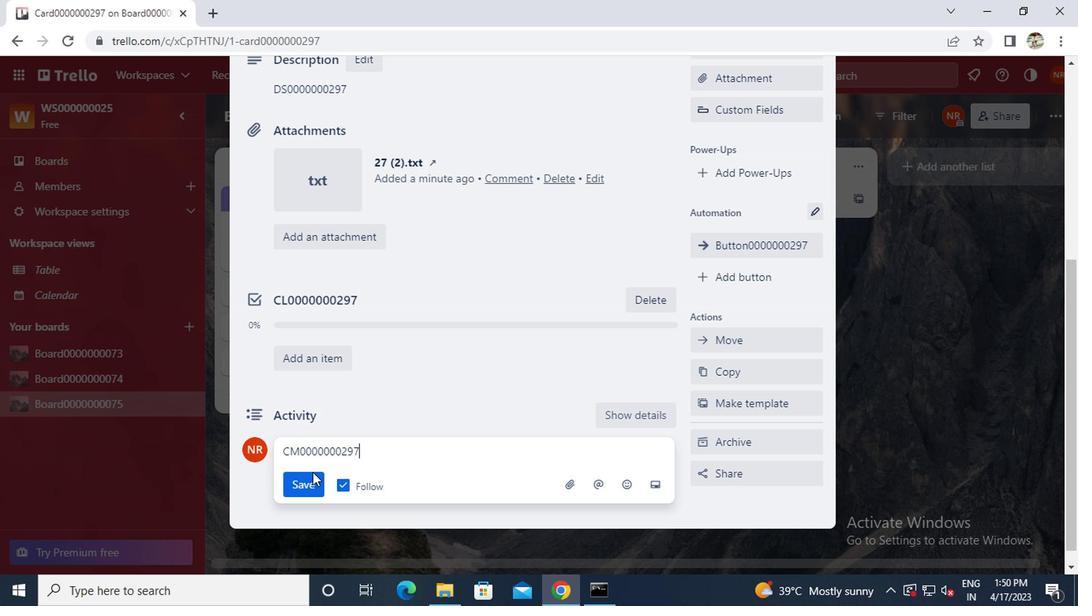 
Action: Mouse pressed left at (304, 485)
Screenshot: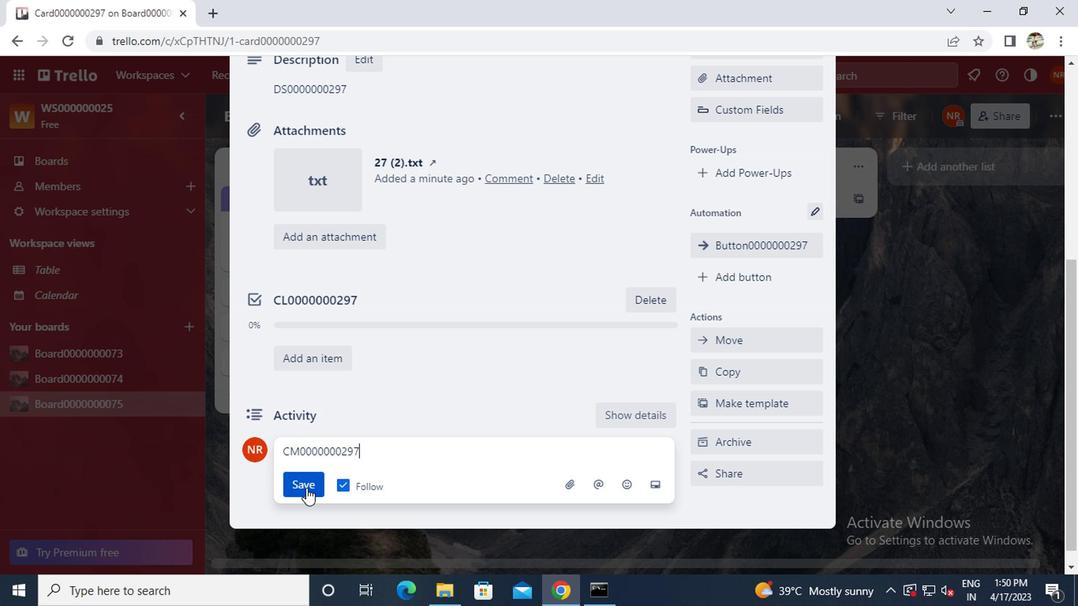 
